 Task: Use the formula "STEYX" in spreadsheet "Project portfolio".
Action: Mouse moved to (281, 202)
Screenshot: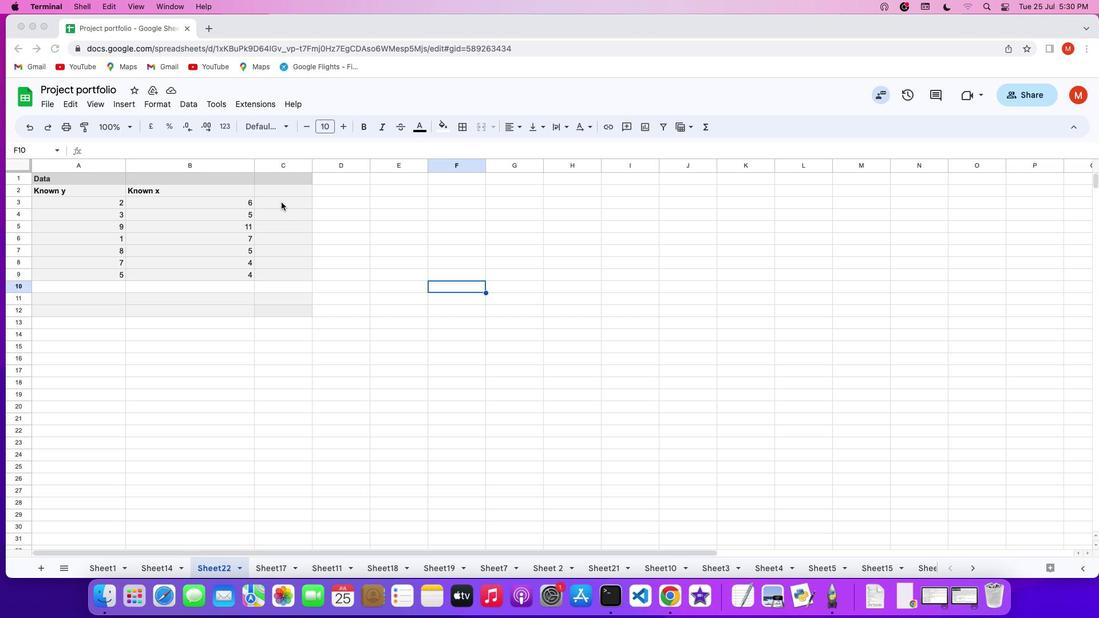 
Action: Mouse pressed left at (281, 202)
Screenshot: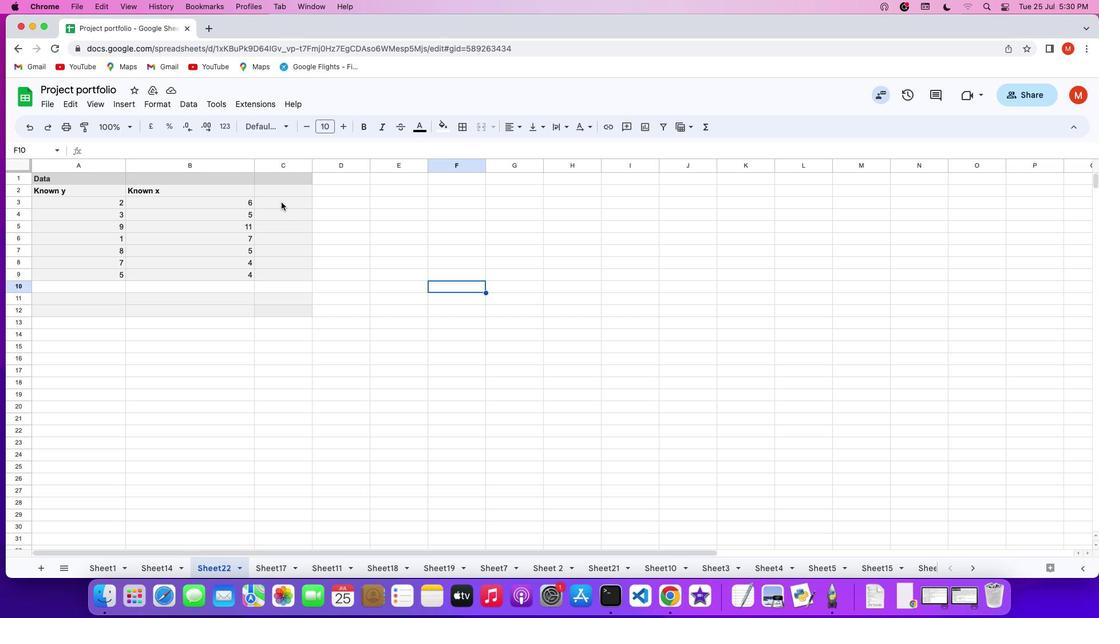 
Action: Mouse pressed left at (281, 202)
Screenshot: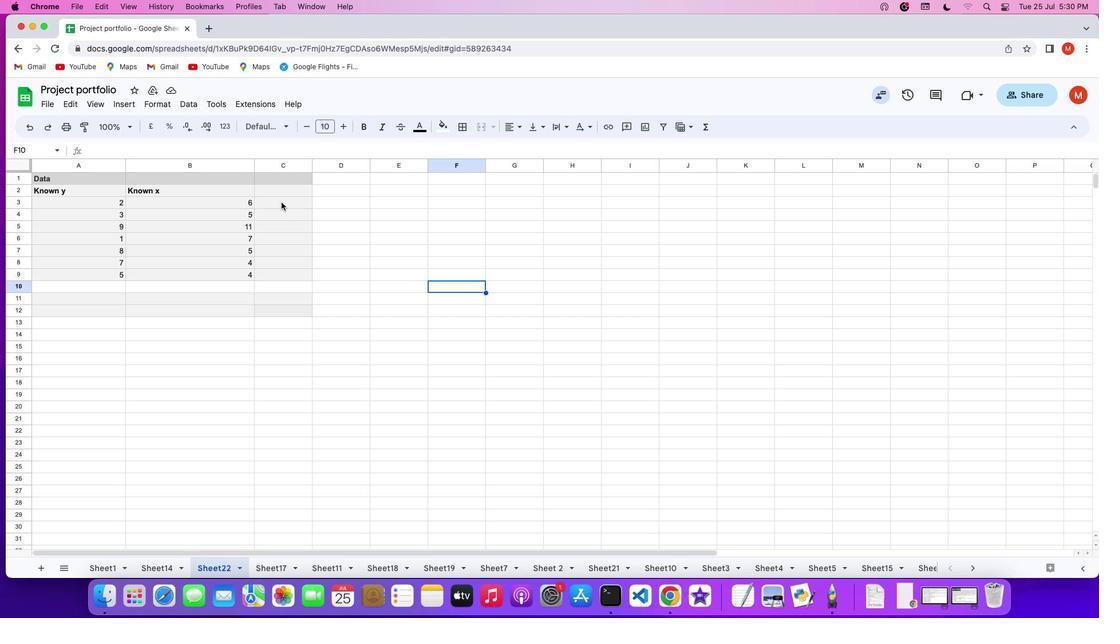 
Action: Key pressed '='
Screenshot: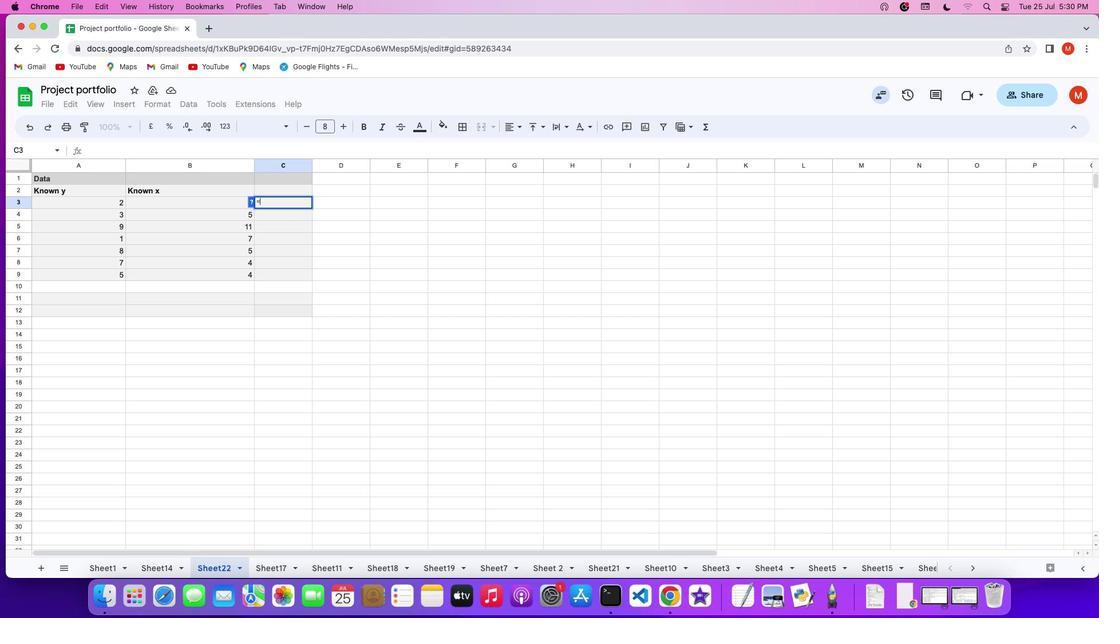 
Action: Mouse moved to (712, 134)
Screenshot: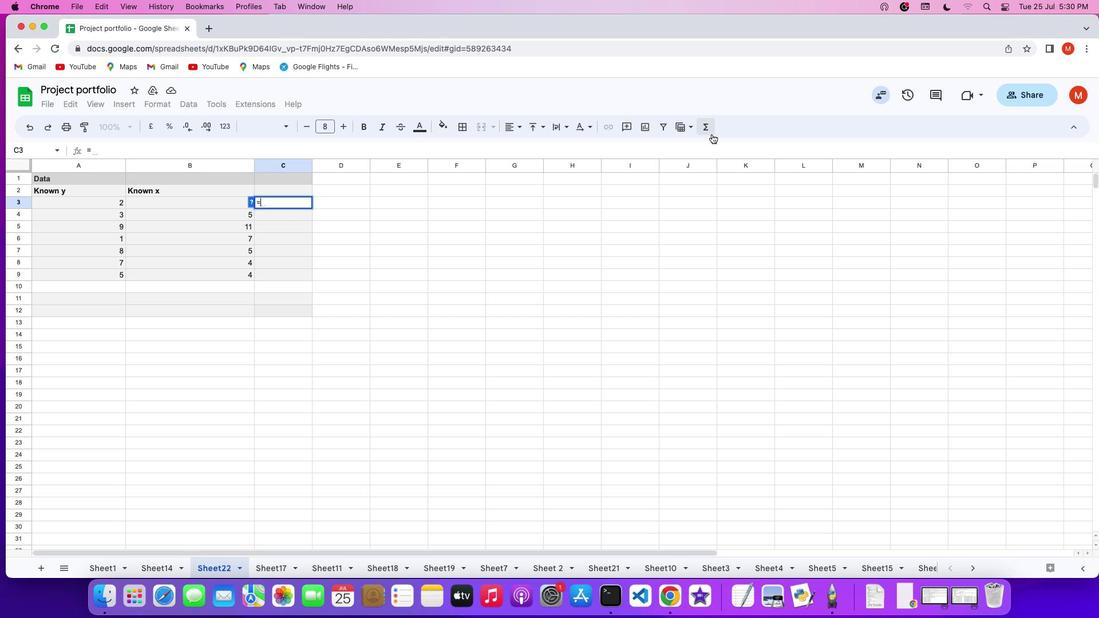 
Action: Mouse pressed left at (712, 134)
Screenshot: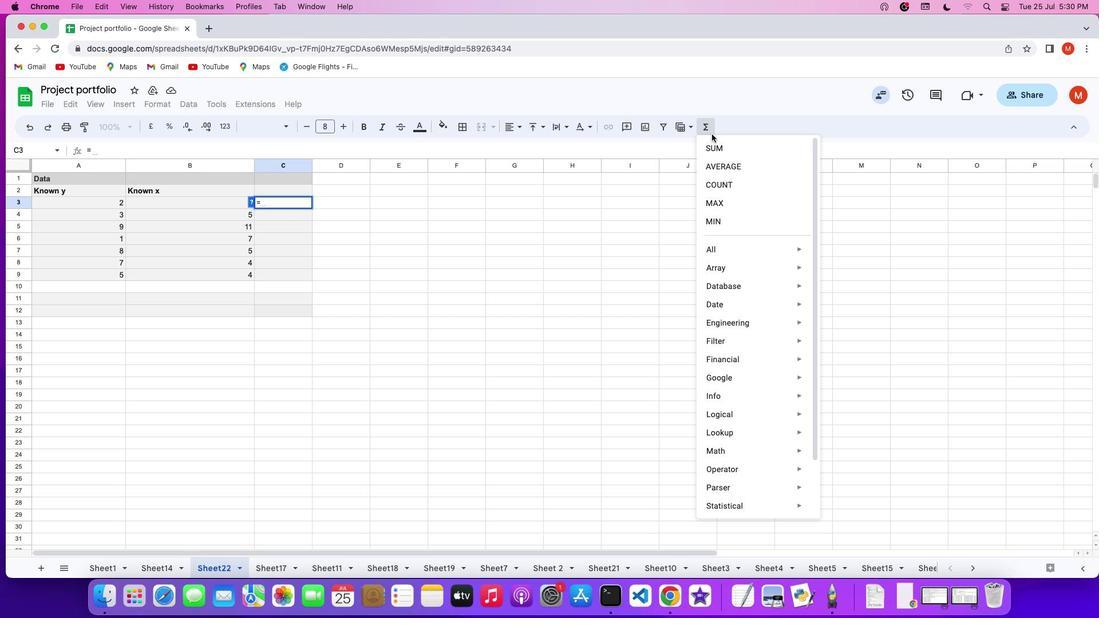 
Action: Mouse moved to (845, 490)
Screenshot: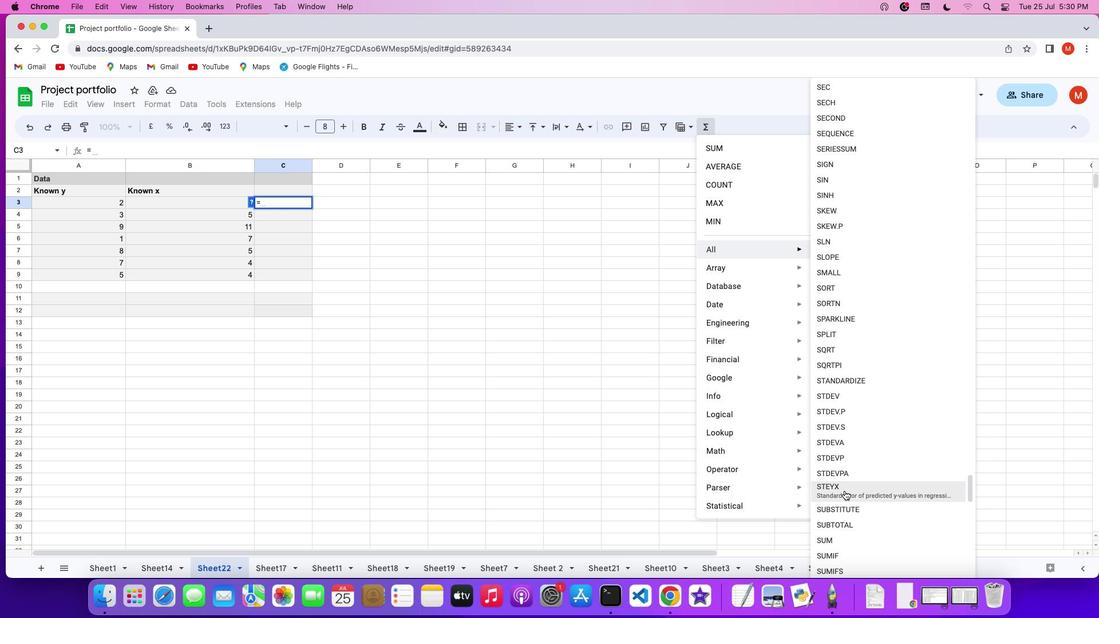 
Action: Mouse pressed left at (845, 490)
Screenshot: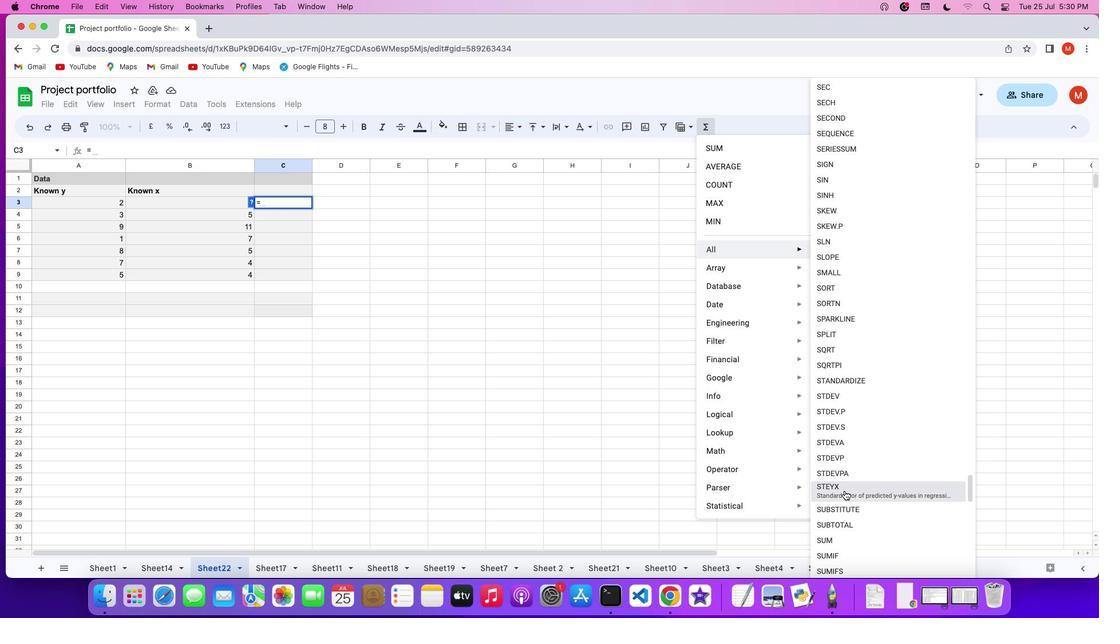 
Action: Mouse moved to (98, 202)
Screenshot: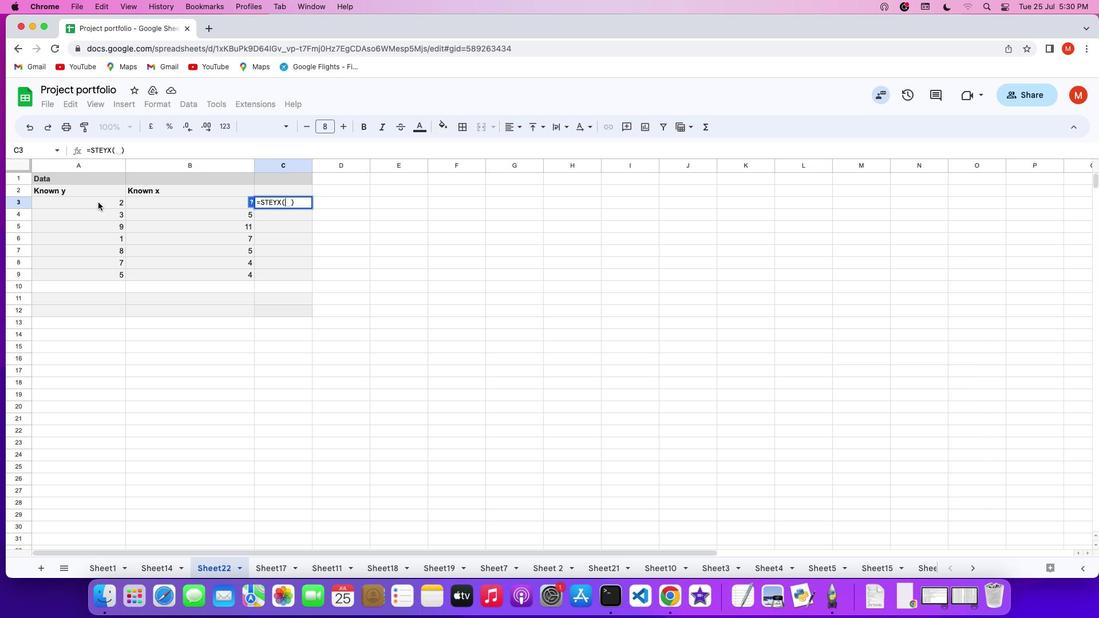 
Action: Mouse pressed left at (98, 202)
Screenshot: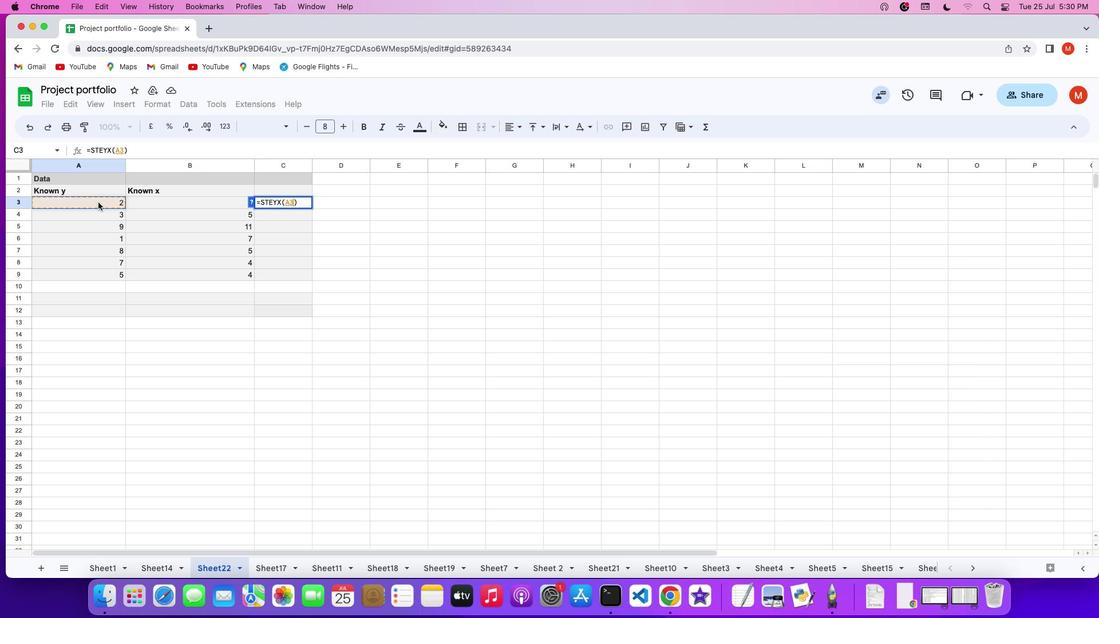 
Action: Mouse moved to (164, 276)
Screenshot: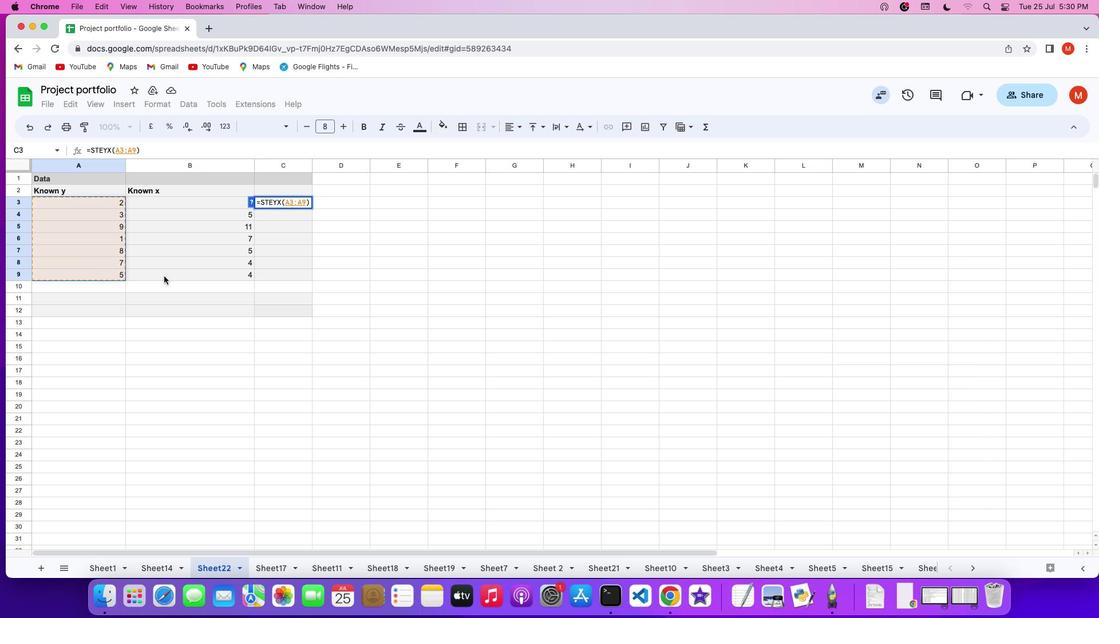 
Action: Key pressed ','
Screenshot: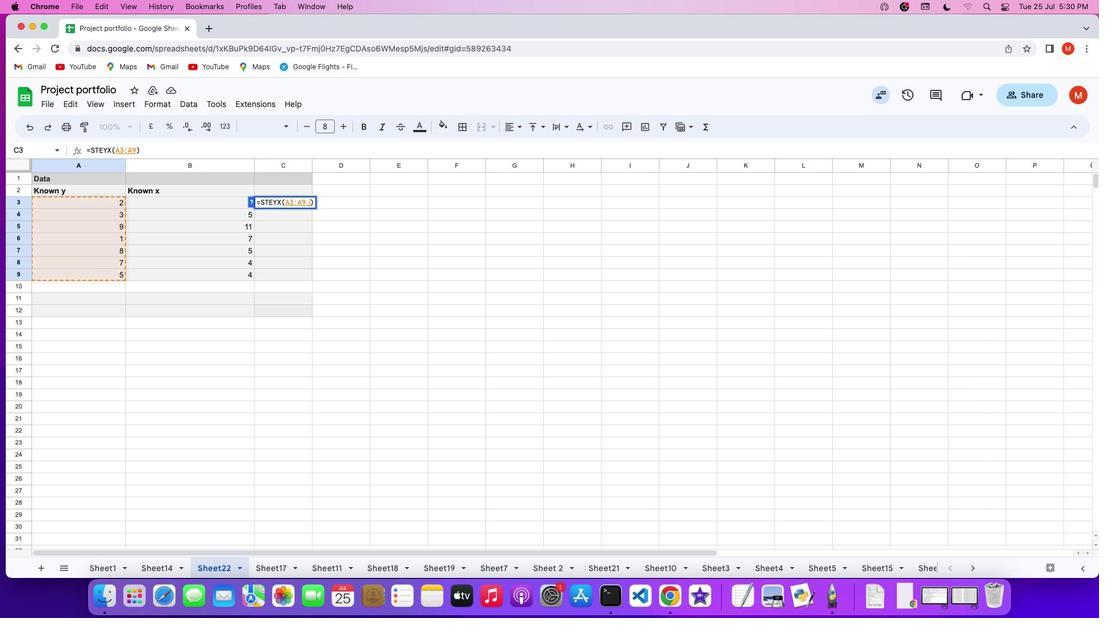 
Action: Mouse moved to (206, 204)
Screenshot: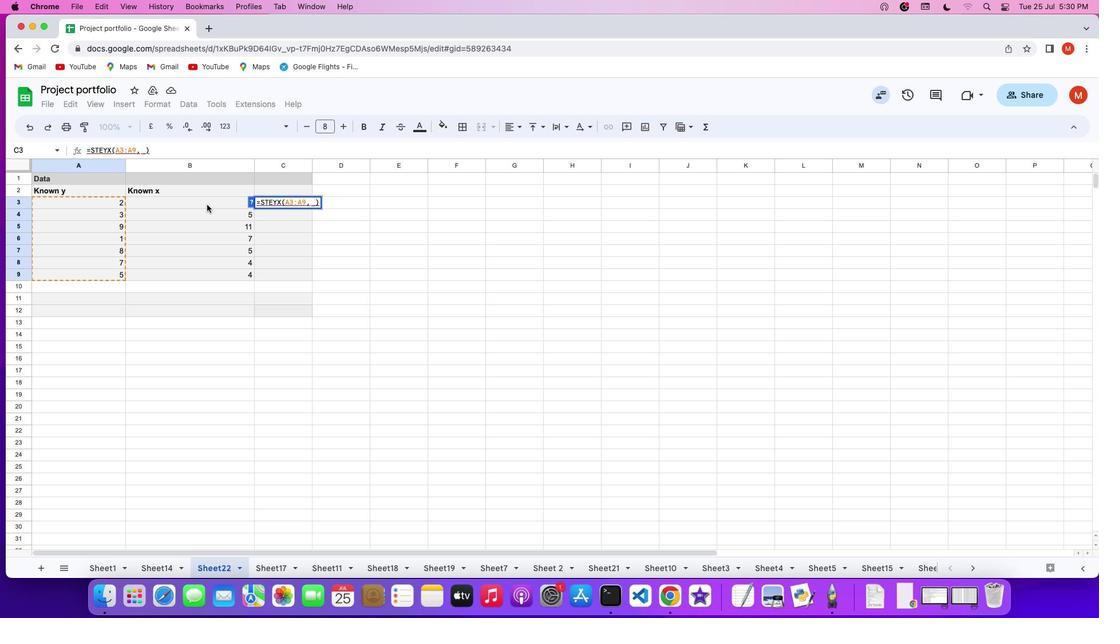 
Action: Mouse pressed left at (206, 204)
Screenshot: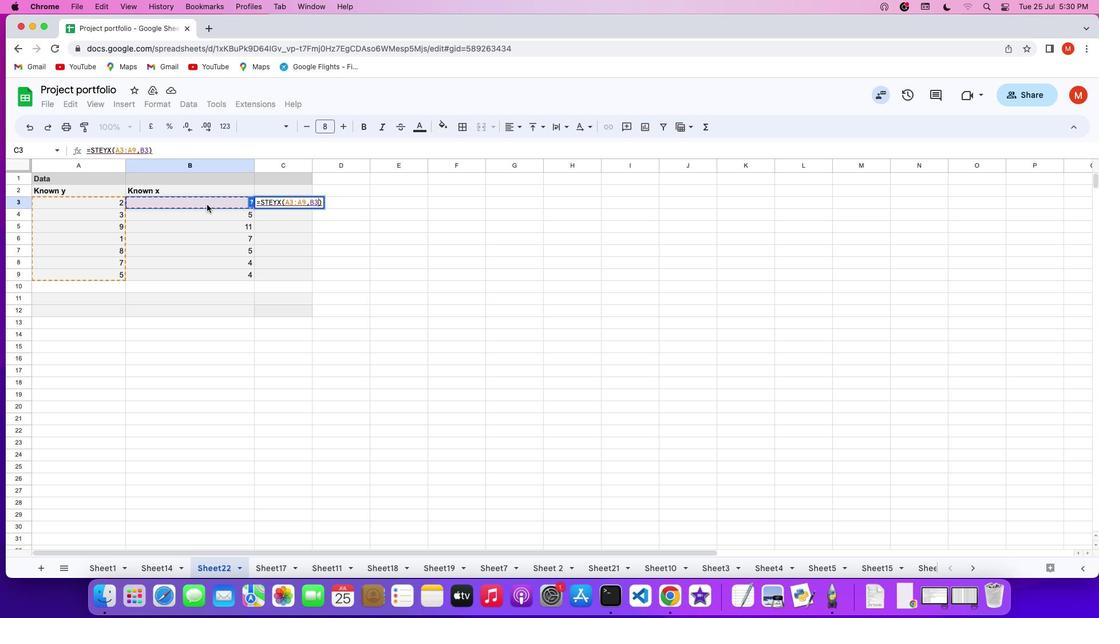 
Action: Mouse moved to (292, 309)
Screenshot: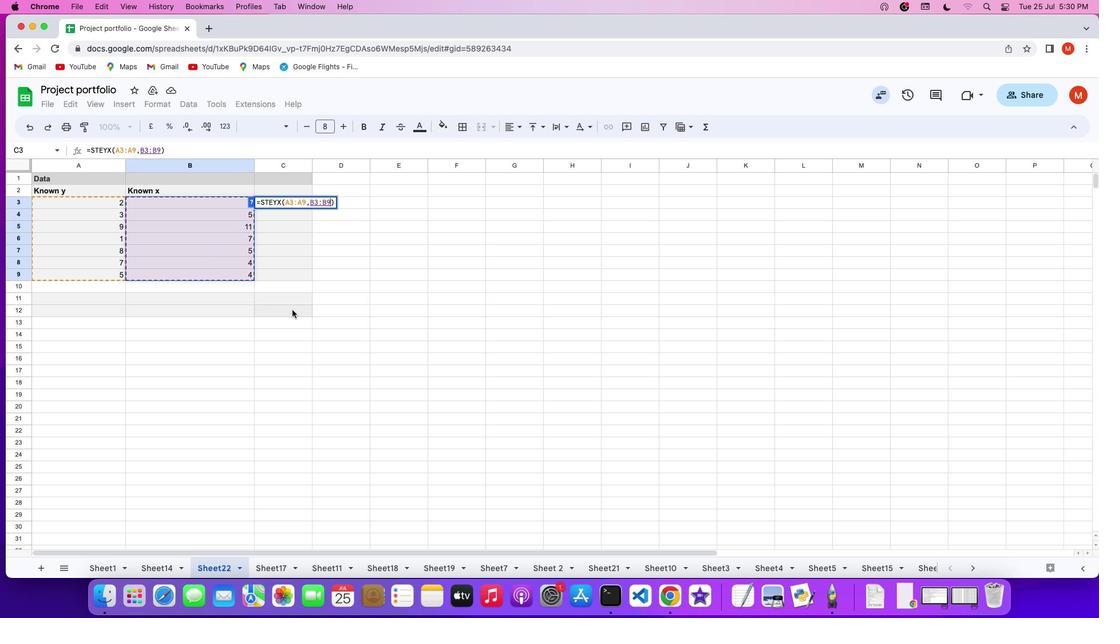 
Action: Key pressed Key.enter
Screenshot: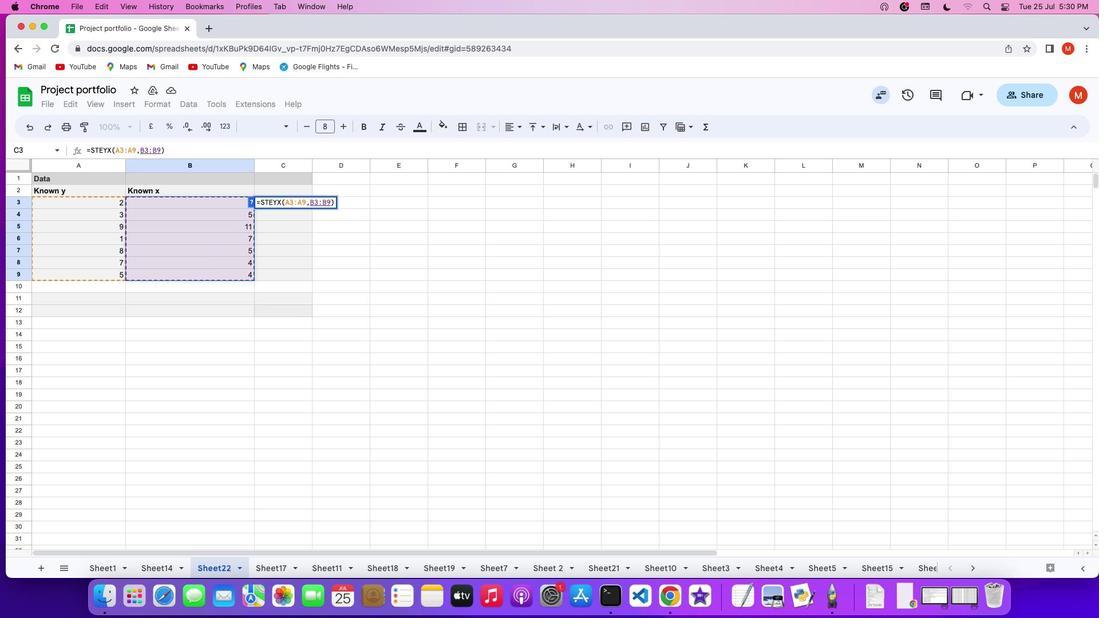
